 Task: Select the auto option in the copy relative path separator.
Action: Mouse moved to (14, 508)
Screenshot: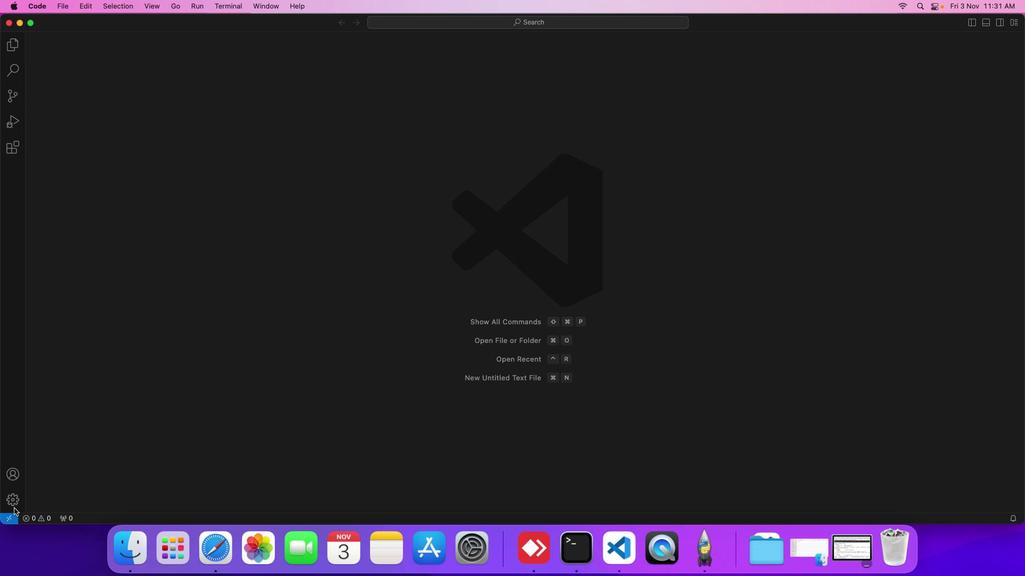 
Action: Mouse pressed left at (14, 508)
Screenshot: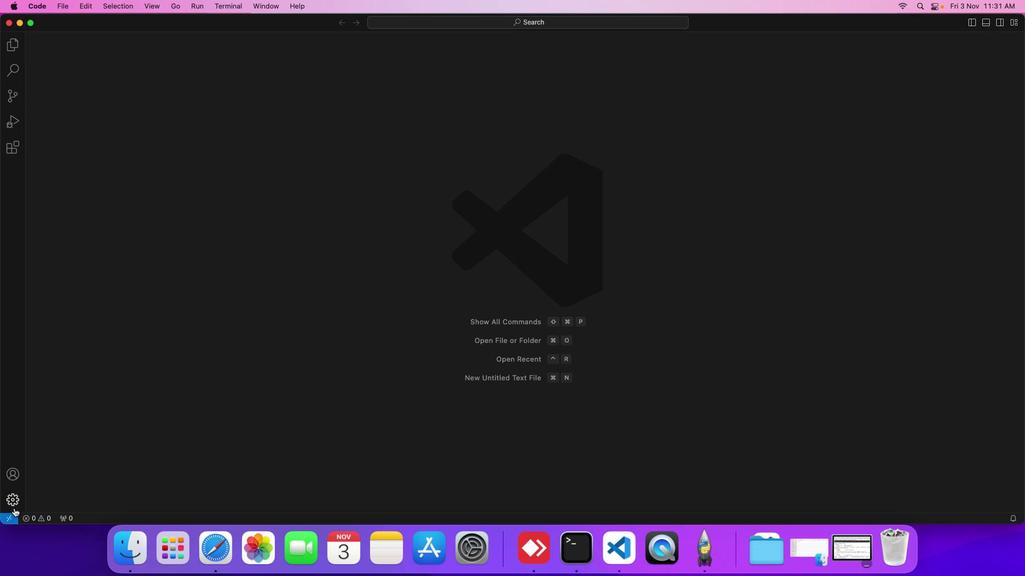 
Action: Mouse moved to (56, 418)
Screenshot: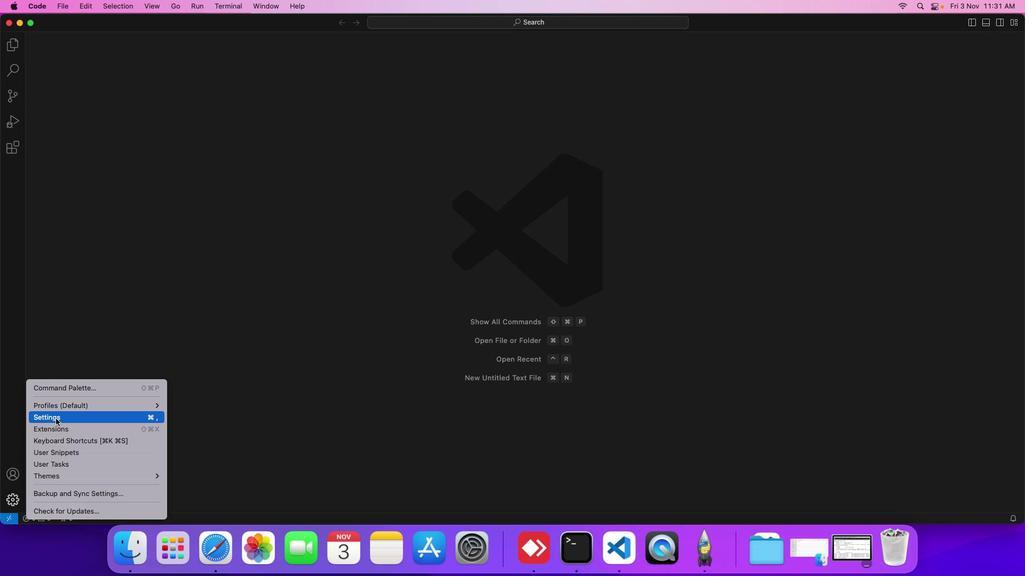 
Action: Mouse pressed left at (56, 418)
Screenshot: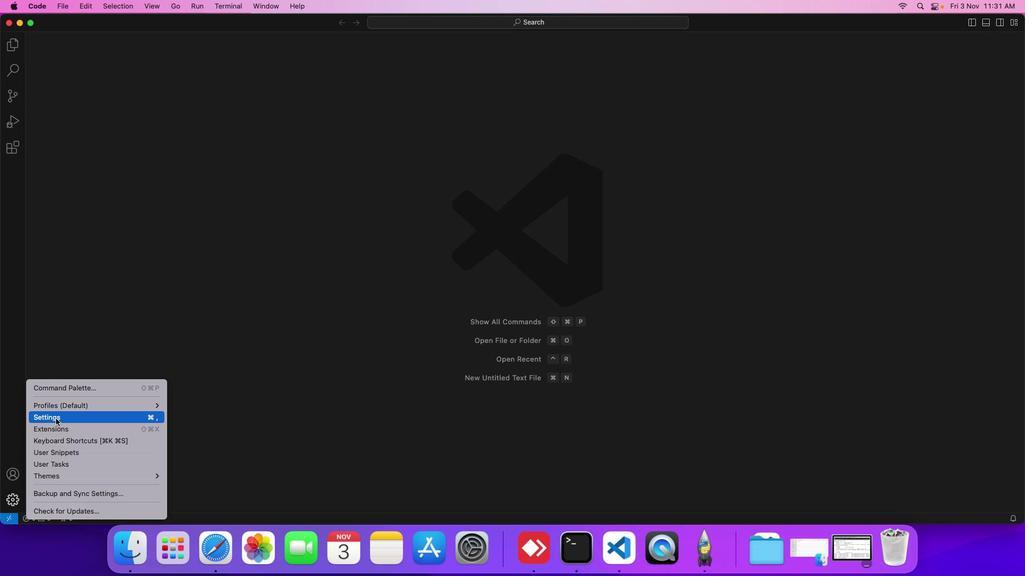 
Action: Mouse moved to (239, 154)
Screenshot: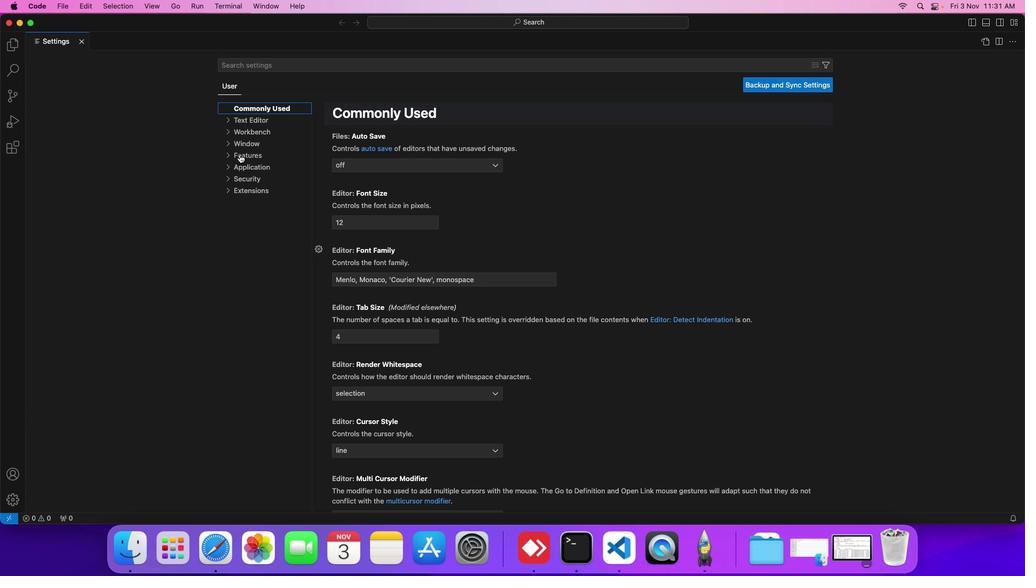 
Action: Mouse pressed left at (239, 154)
Screenshot: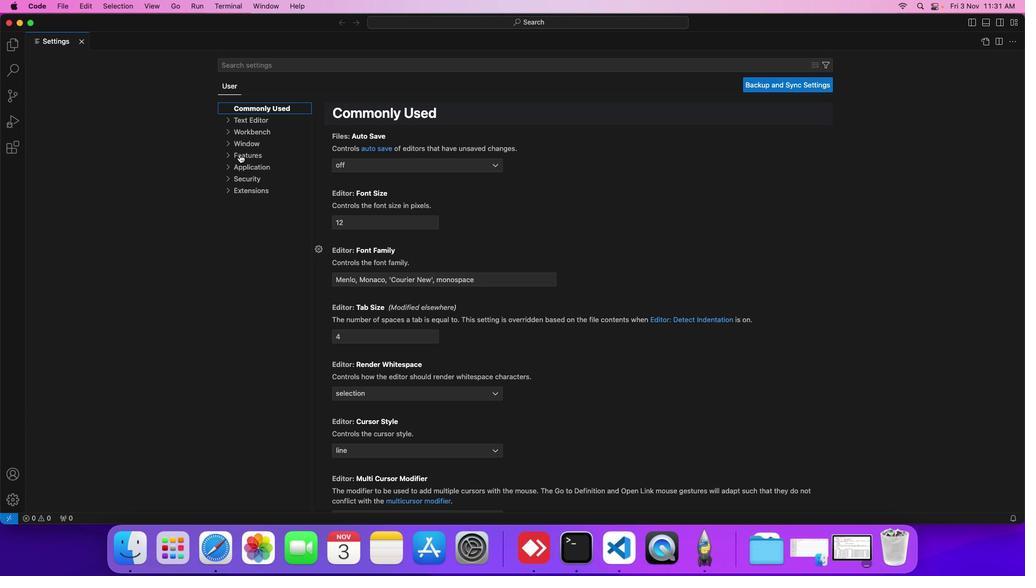 
Action: Mouse moved to (246, 180)
Screenshot: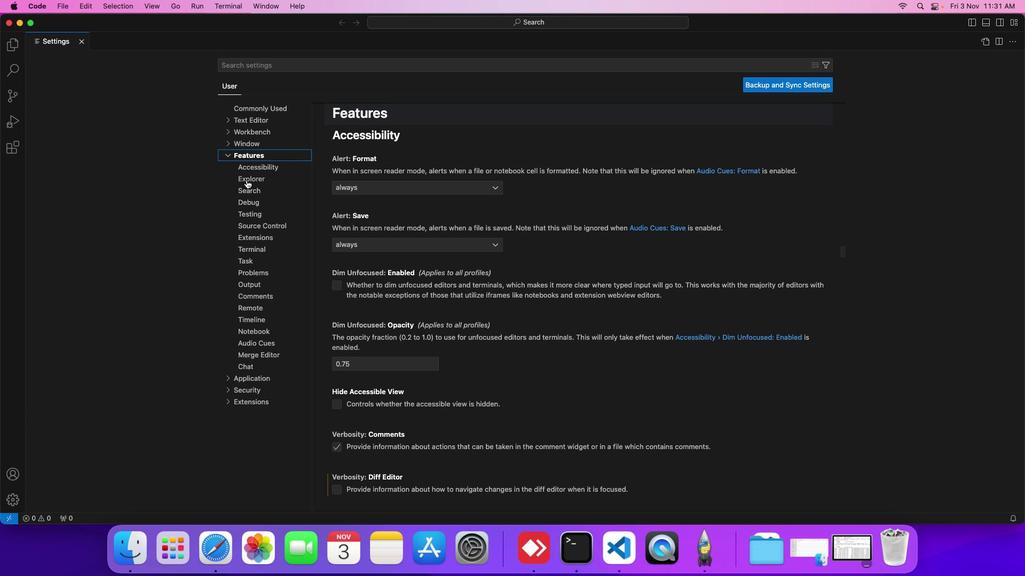 
Action: Mouse pressed left at (246, 180)
Screenshot: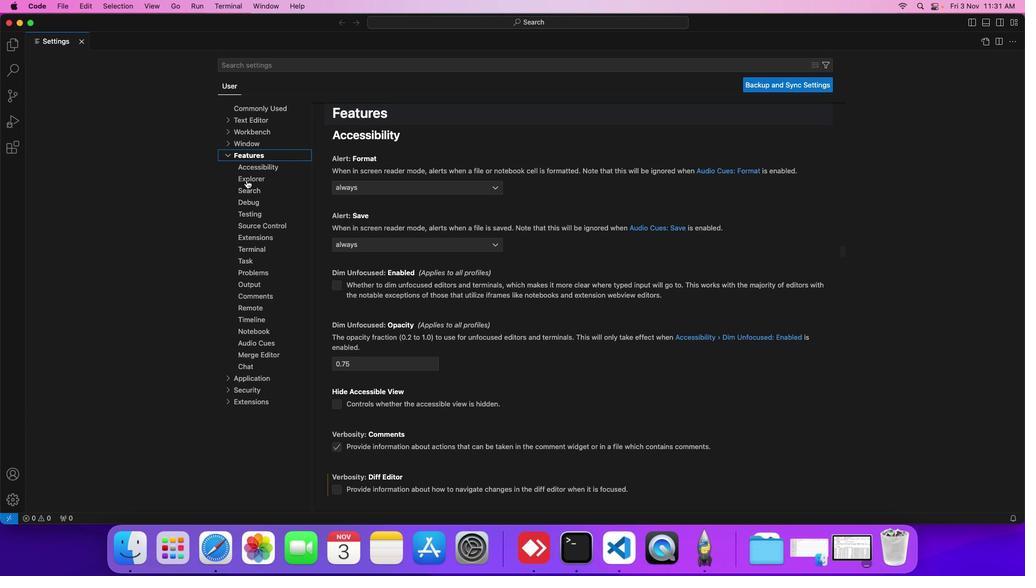 
Action: Mouse moved to (453, 360)
Screenshot: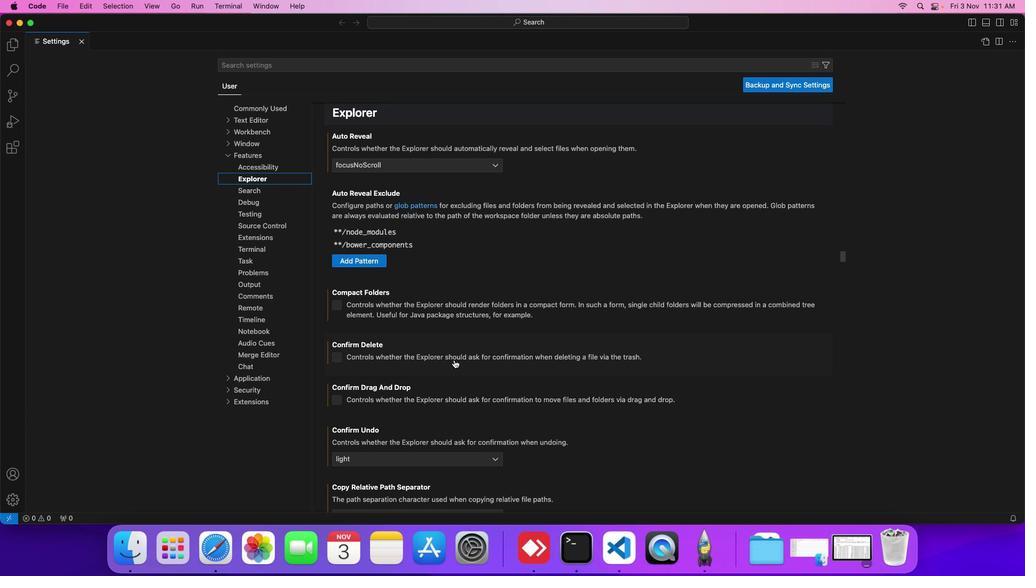 
Action: Mouse scrolled (453, 360) with delta (0, 0)
Screenshot: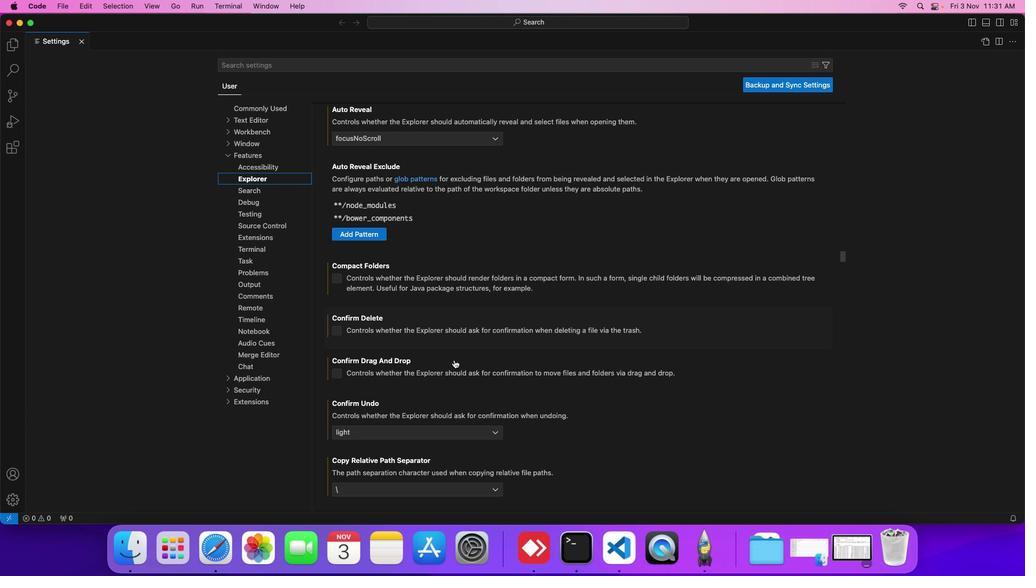 
Action: Mouse moved to (453, 360)
Screenshot: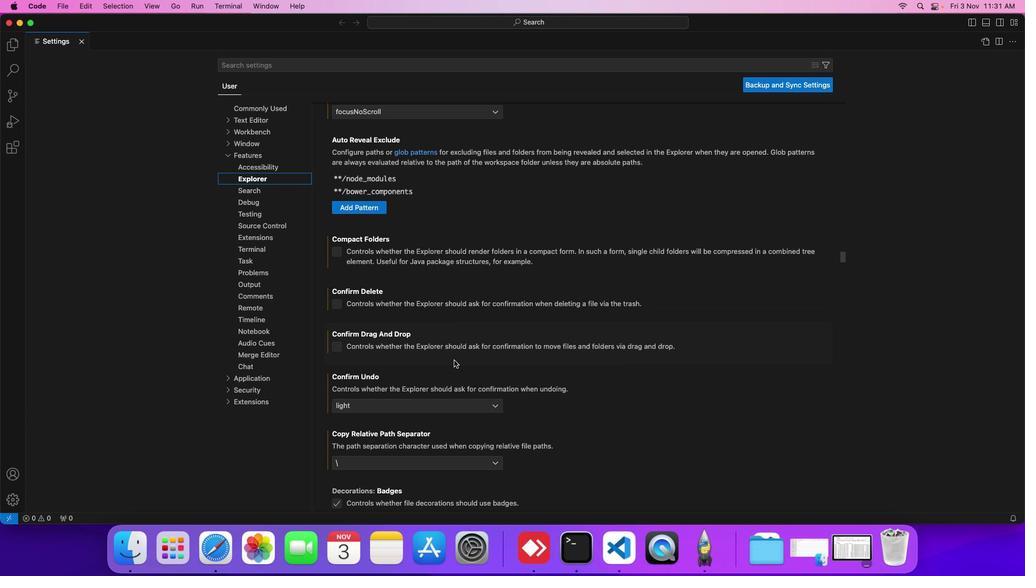 
Action: Mouse scrolled (453, 360) with delta (0, 0)
Screenshot: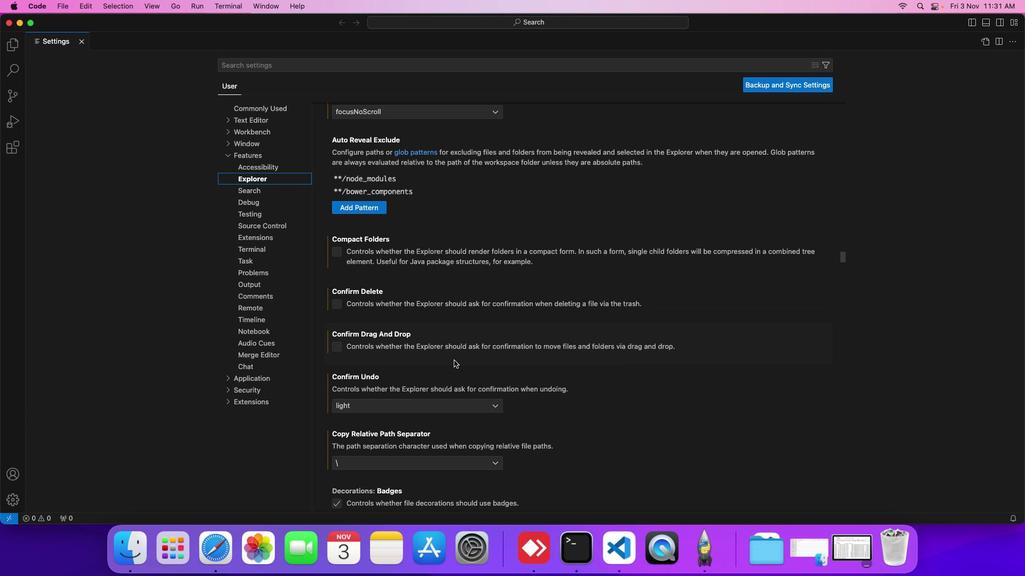 
Action: Mouse scrolled (453, 360) with delta (0, 0)
Screenshot: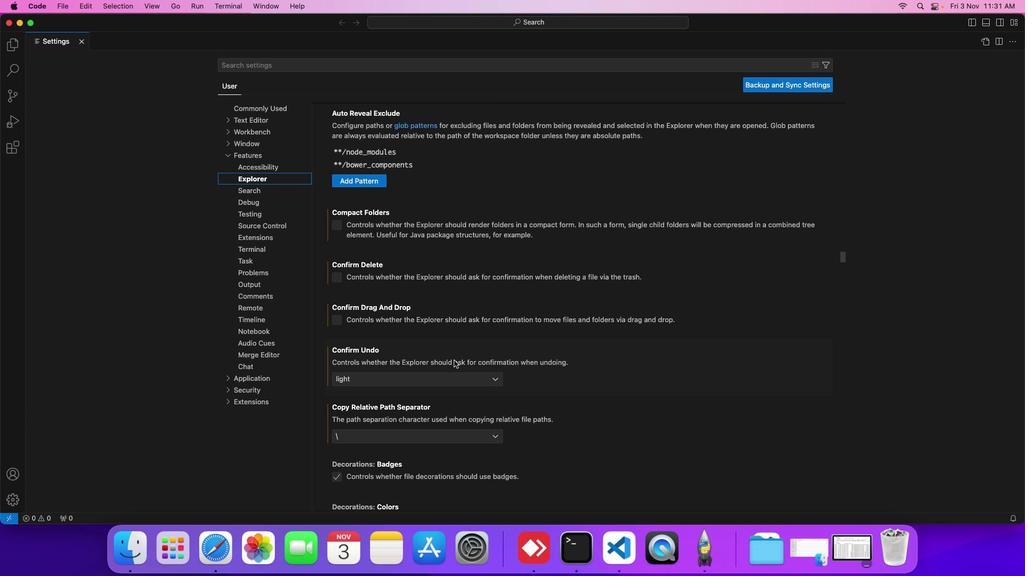 
Action: Mouse moved to (389, 433)
Screenshot: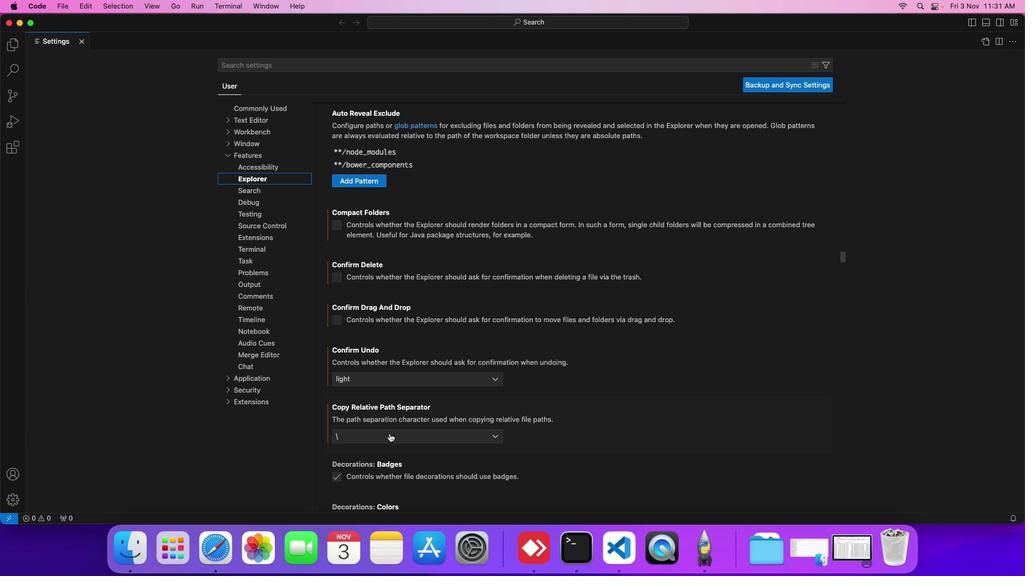 
Action: Mouse pressed left at (389, 433)
Screenshot: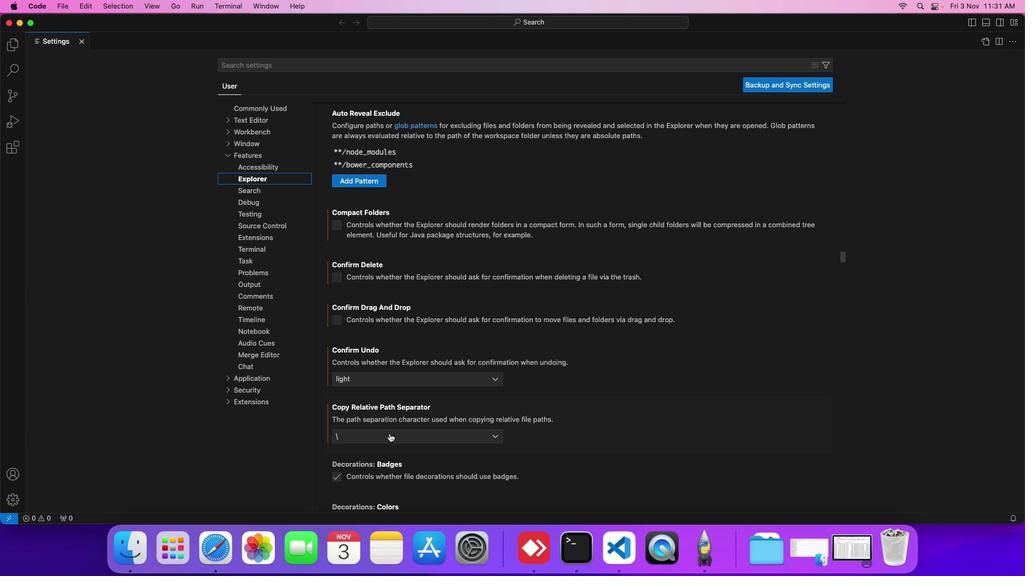
Action: Mouse moved to (380, 472)
Screenshot: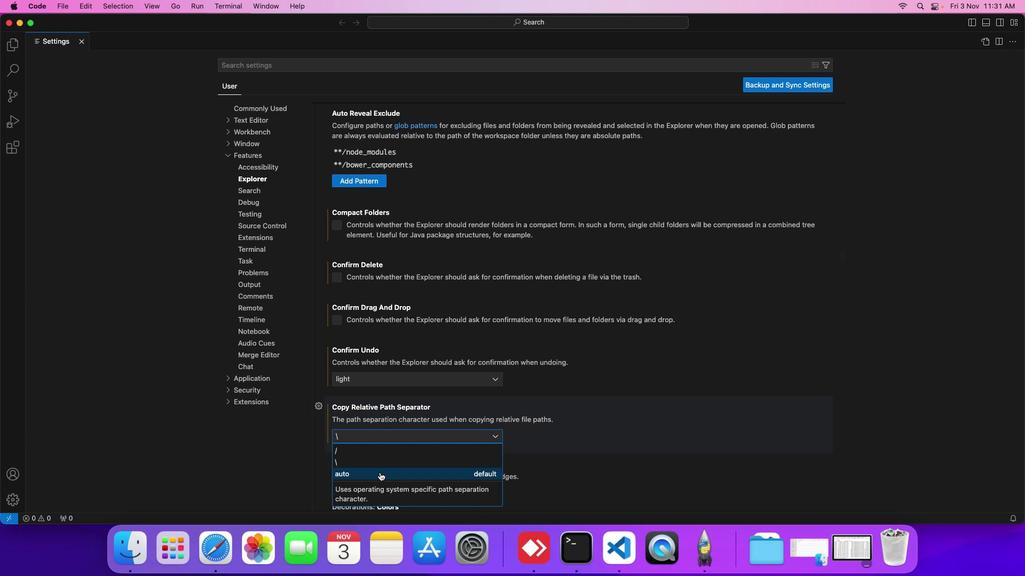 
Action: Mouse pressed left at (380, 472)
Screenshot: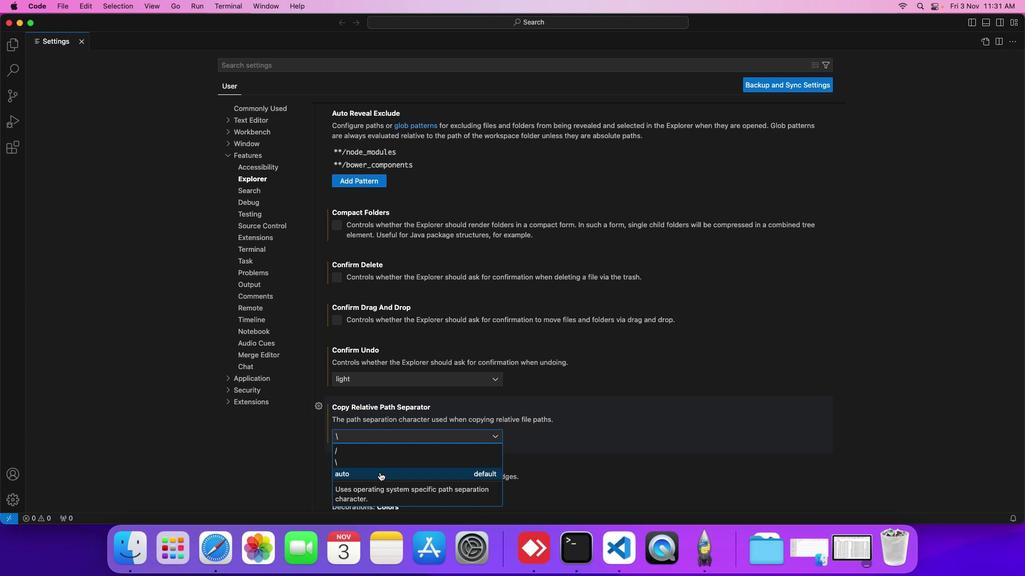 
Action: Mouse moved to (375, 466)
Screenshot: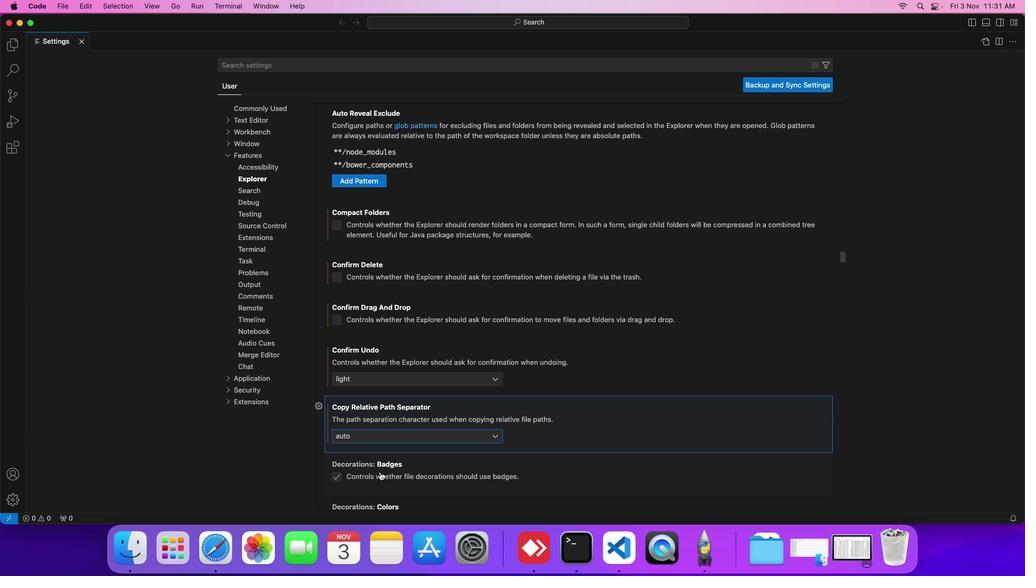 
